 Task: Look for products in the category "Sun Protection & Bug Spray" from Alba Botanica only.
Action: Mouse moved to (287, 138)
Screenshot: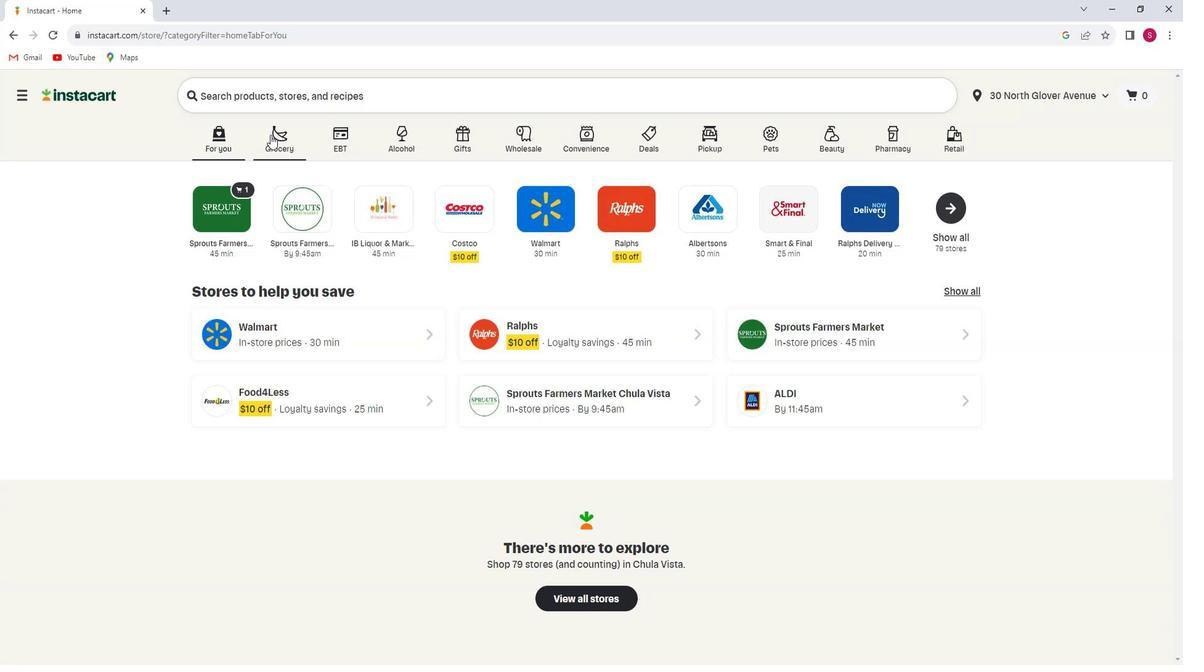 
Action: Mouse pressed left at (287, 138)
Screenshot: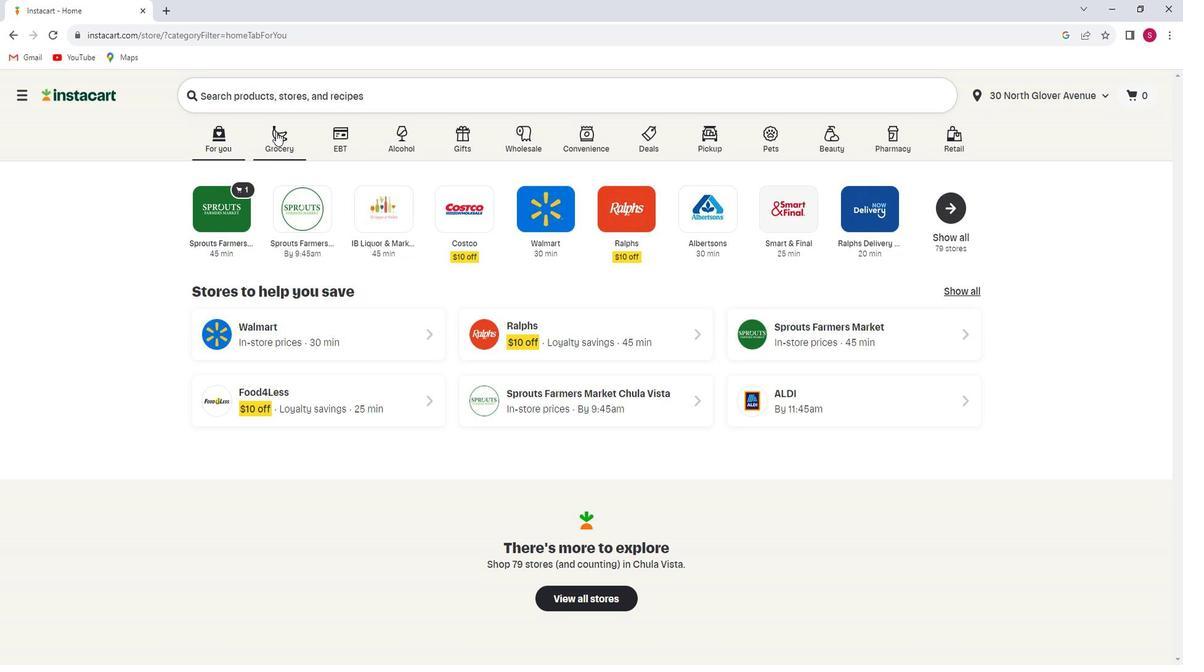 
Action: Mouse moved to (298, 360)
Screenshot: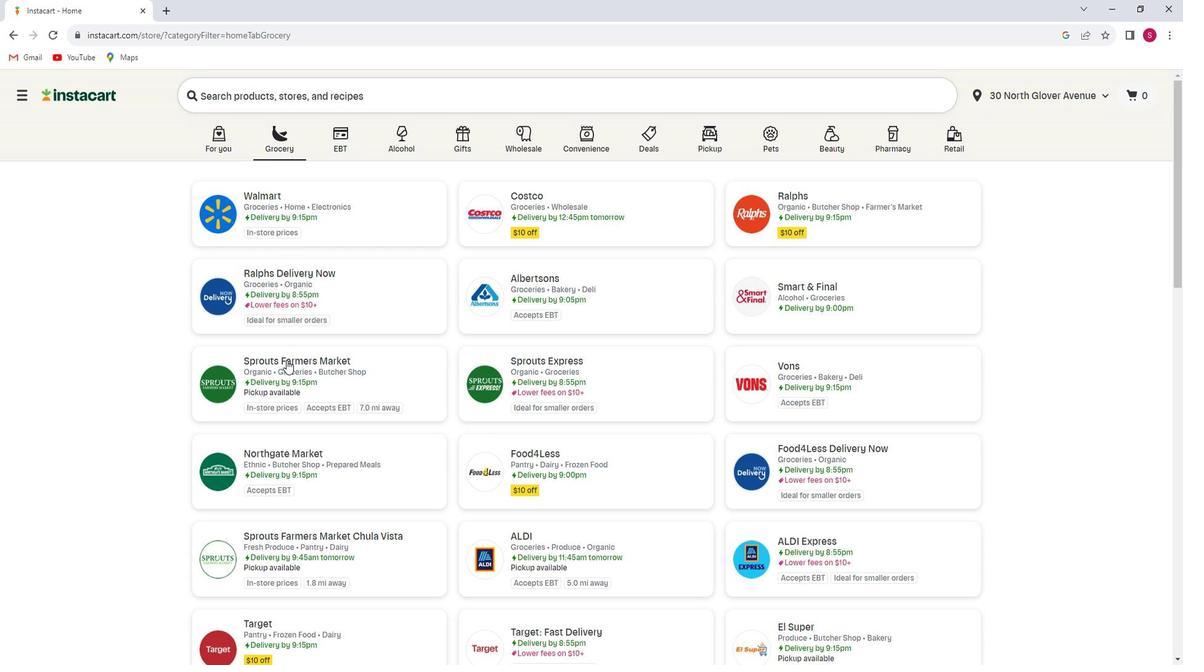 
Action: Mouse pressed left at (298, 360)
Screenshot: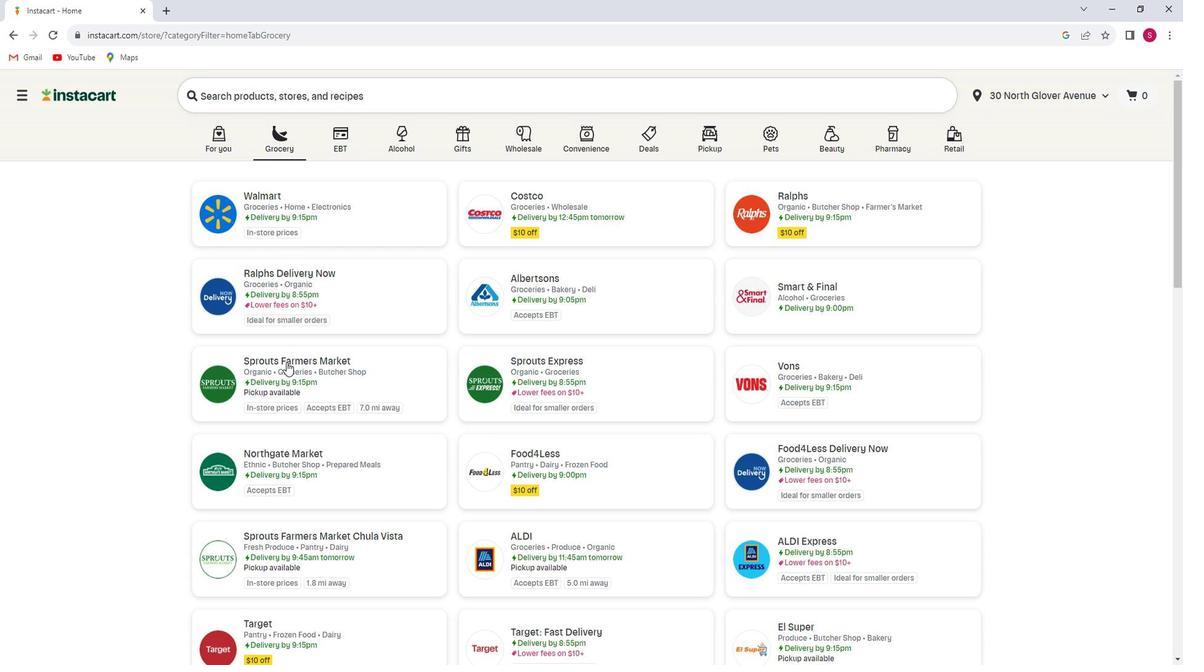 
Action: Mouse moved to (82, 434)
Screenshot: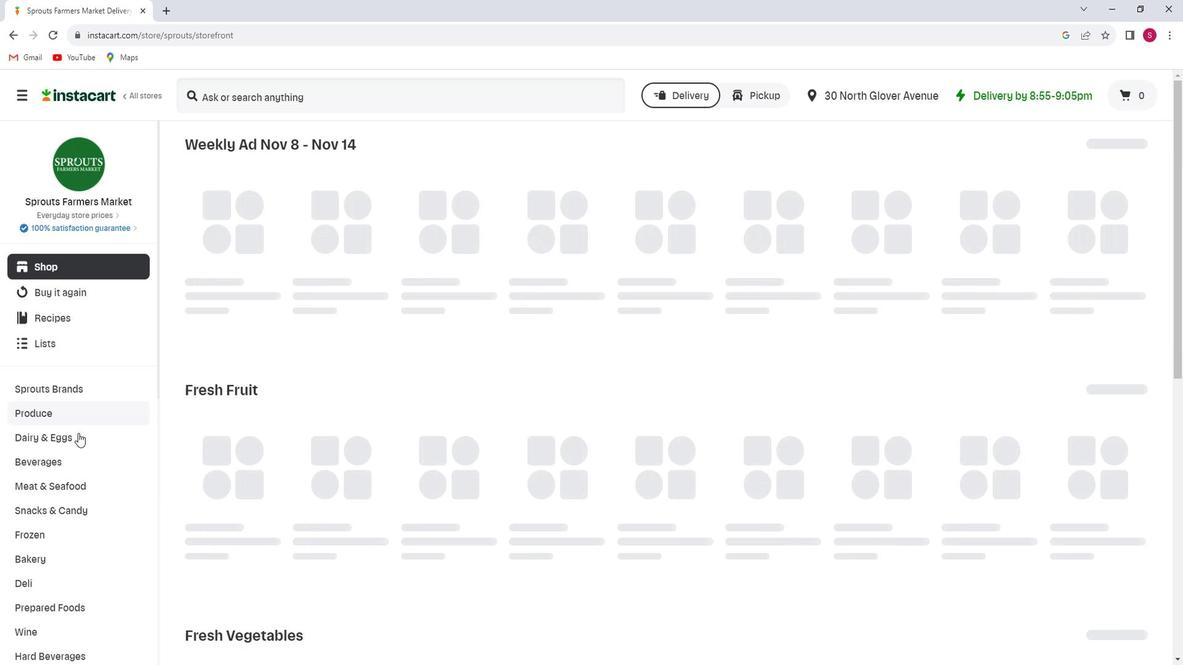 
Action: Mouse scrolled (82, 433) with delta (0, 0)
Screenshot: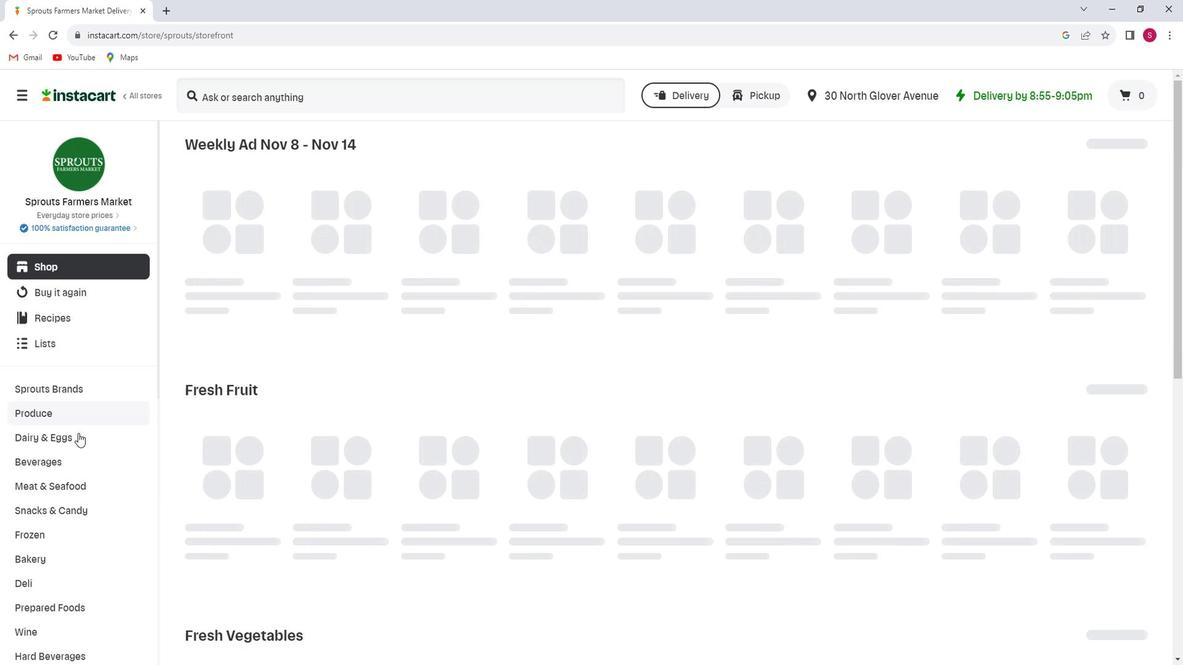 
Action: Mouse scrolled (82, 433) with delta (0, 0)
Screenshot: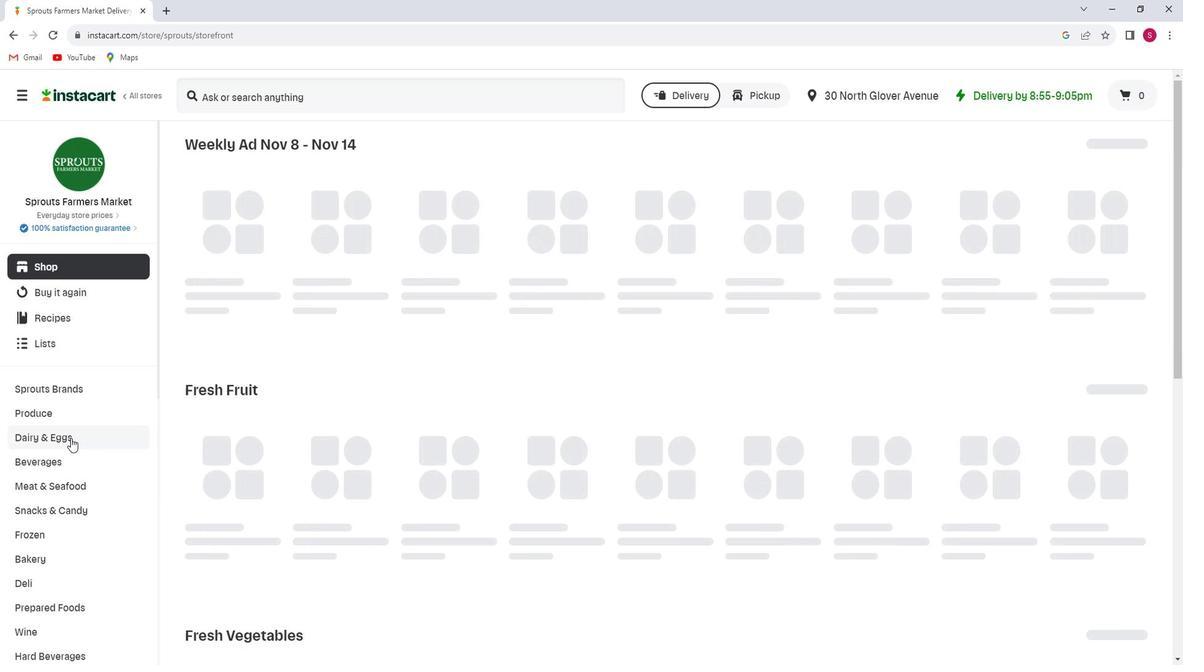 
Action: Mouse scrolled (82, 433) with delta (0, 0)
Screenshot: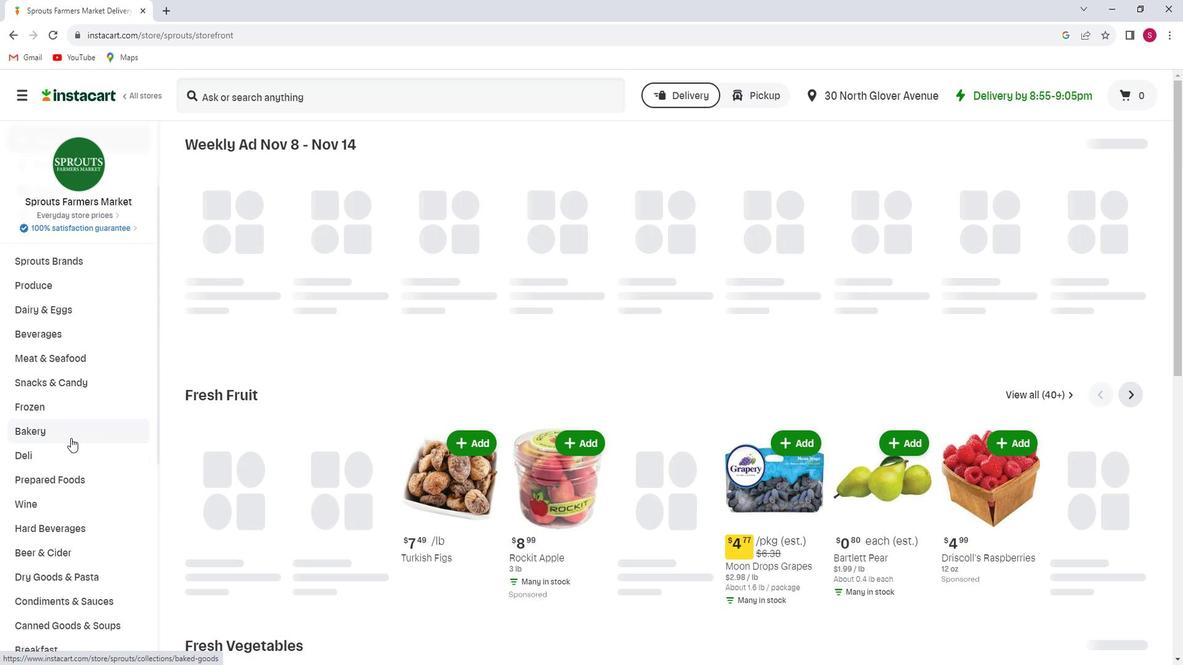 
Action: Mouse scrolled (82, 433) with delta (0, 0)
Screenshot: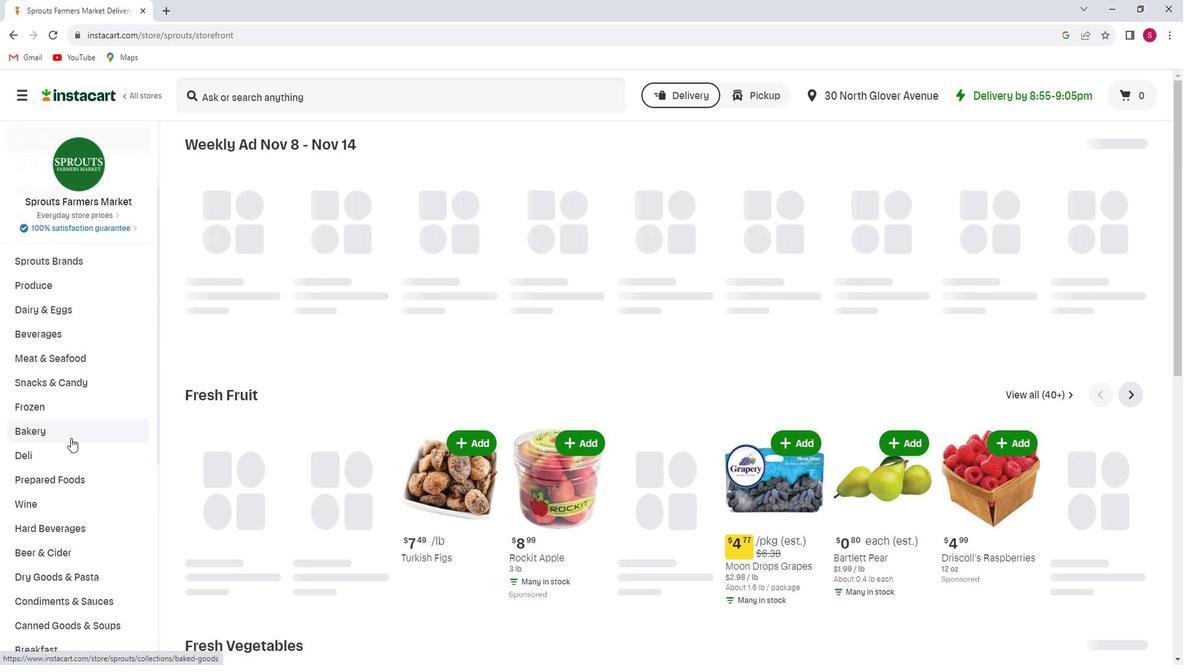 
Action: Mouse scrolled (82, 433) with delta (0, 0)
Screenshot: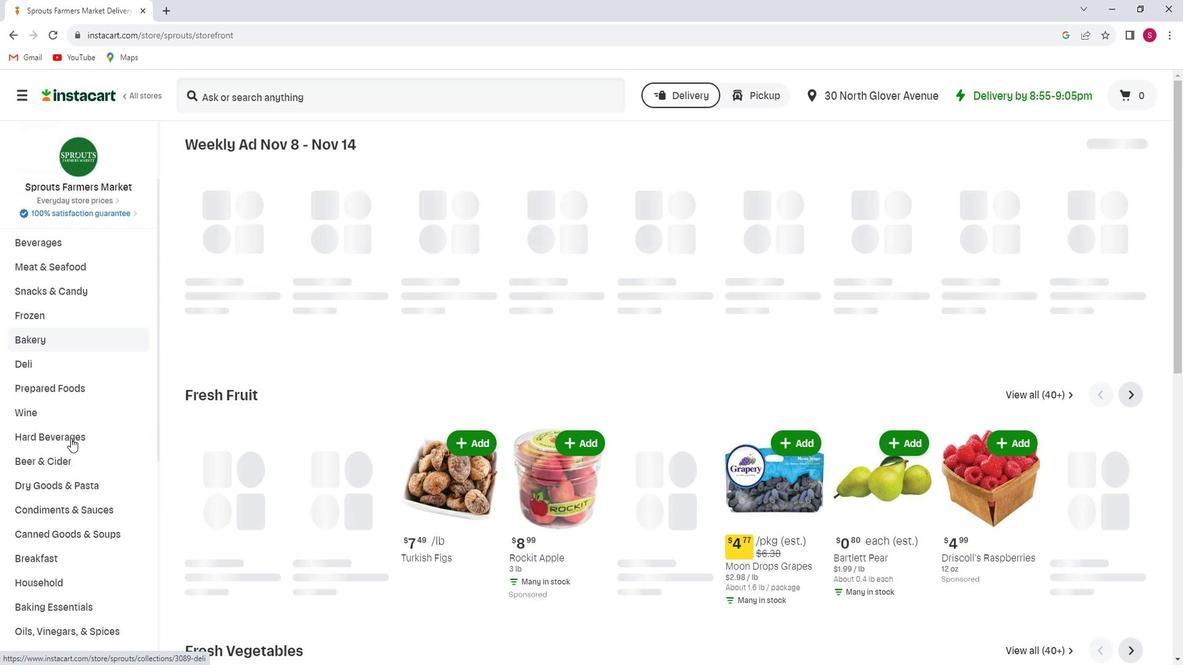 
Action: Mouse scrolled (82, 433) with delta (0, 0)
Screenshot: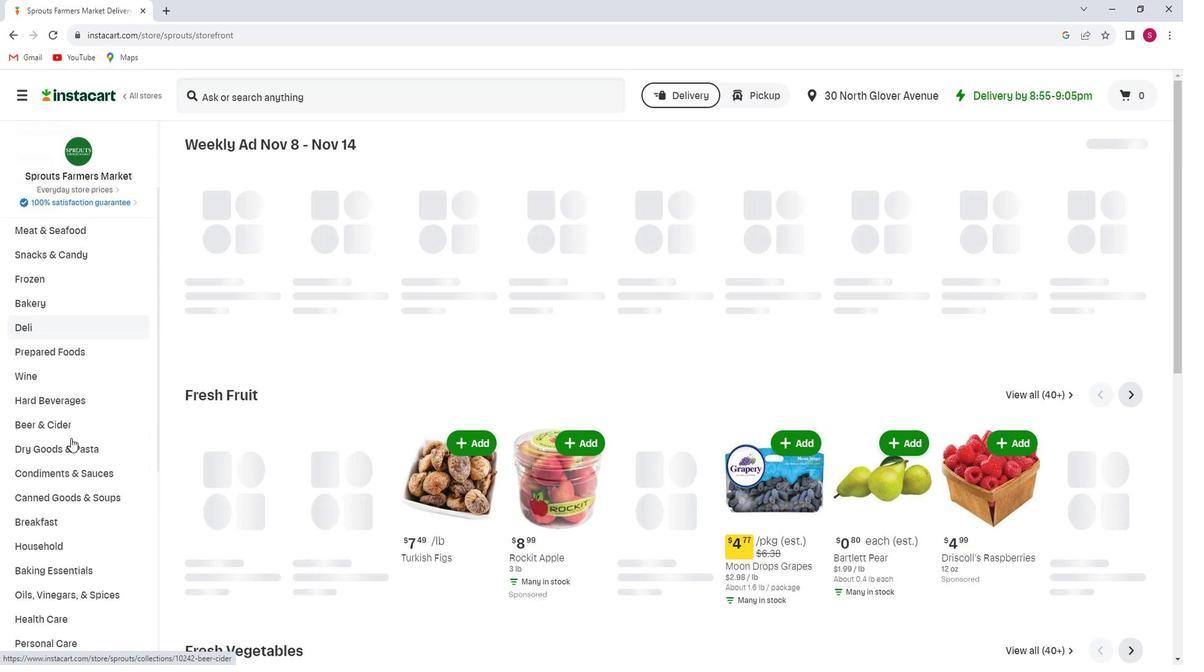 
Action: Mouse scrolled (82, 433) with delta (0, 0)
Screenshot: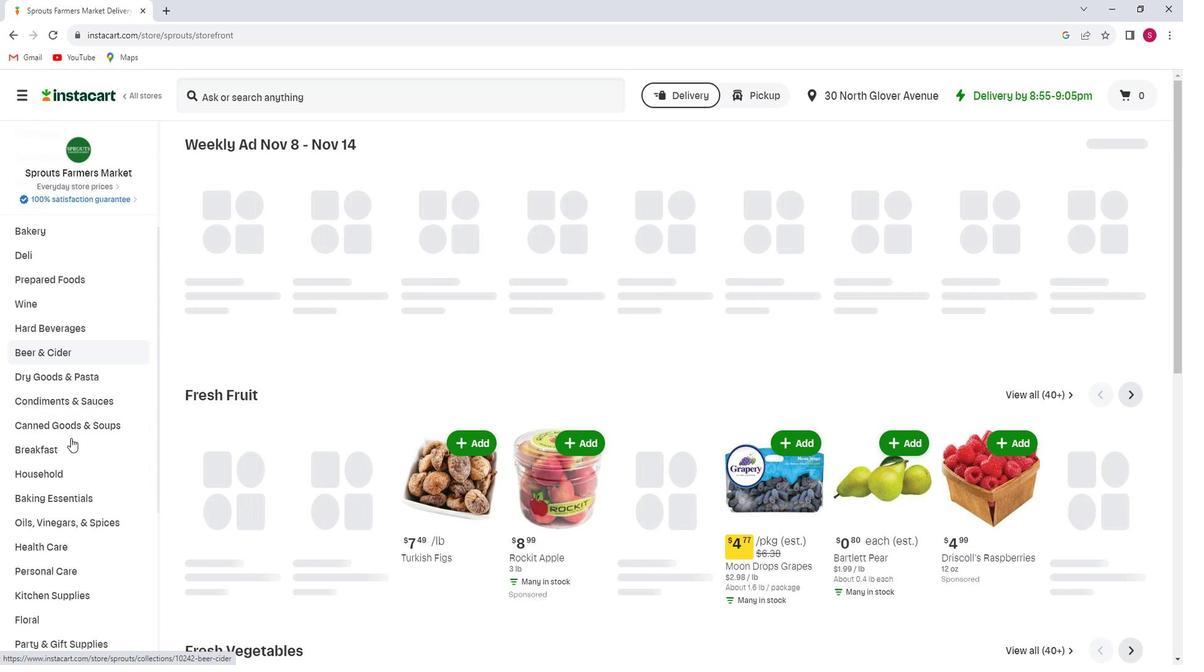 
Action: Mouse scrolled (82, 433) with delta (0, 0)
Screenshot: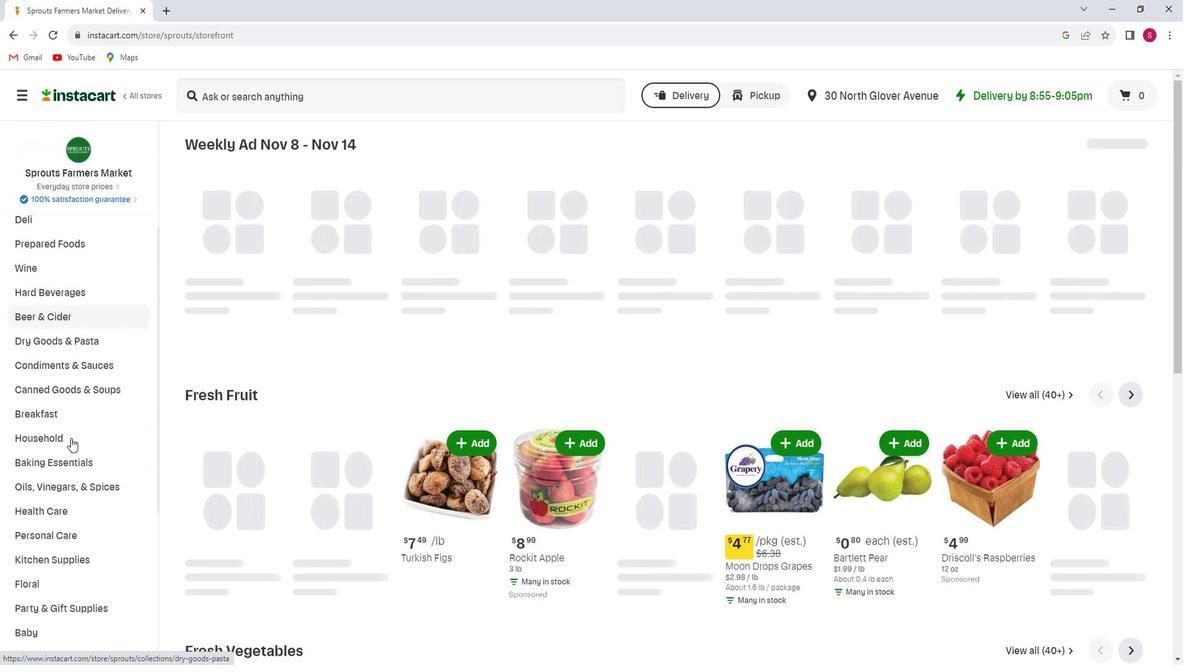
Action: Mouse moved to (105, 388)
Screenshot: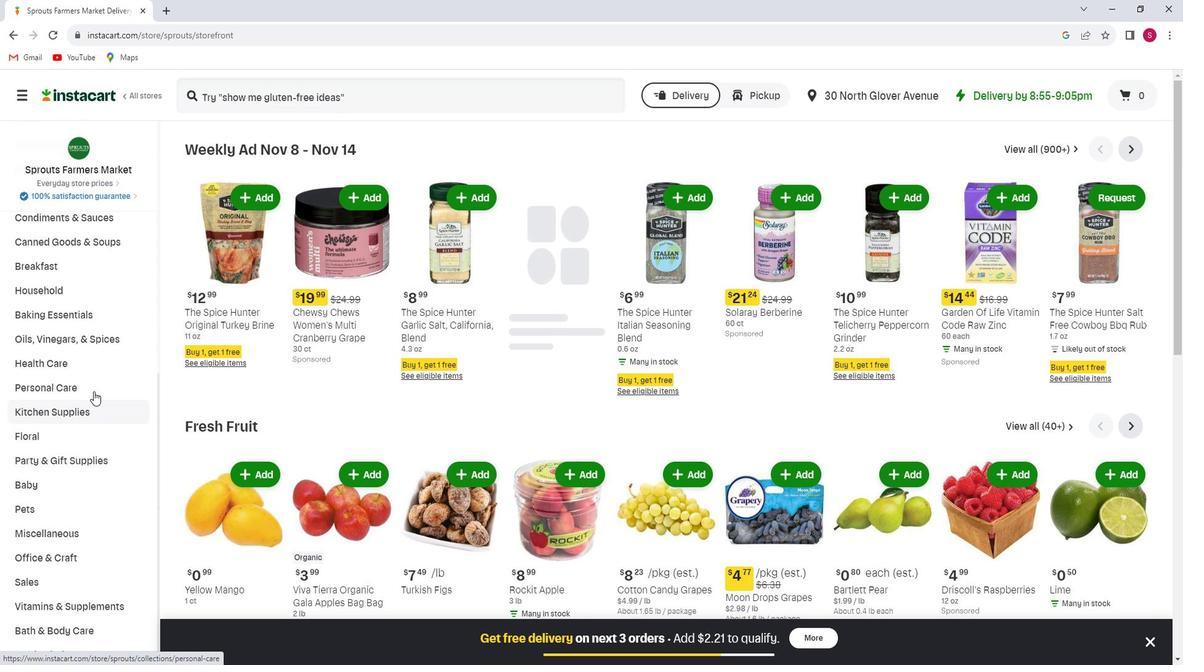 
Action: Mouse pressed left at (105, 388)
Screenshot: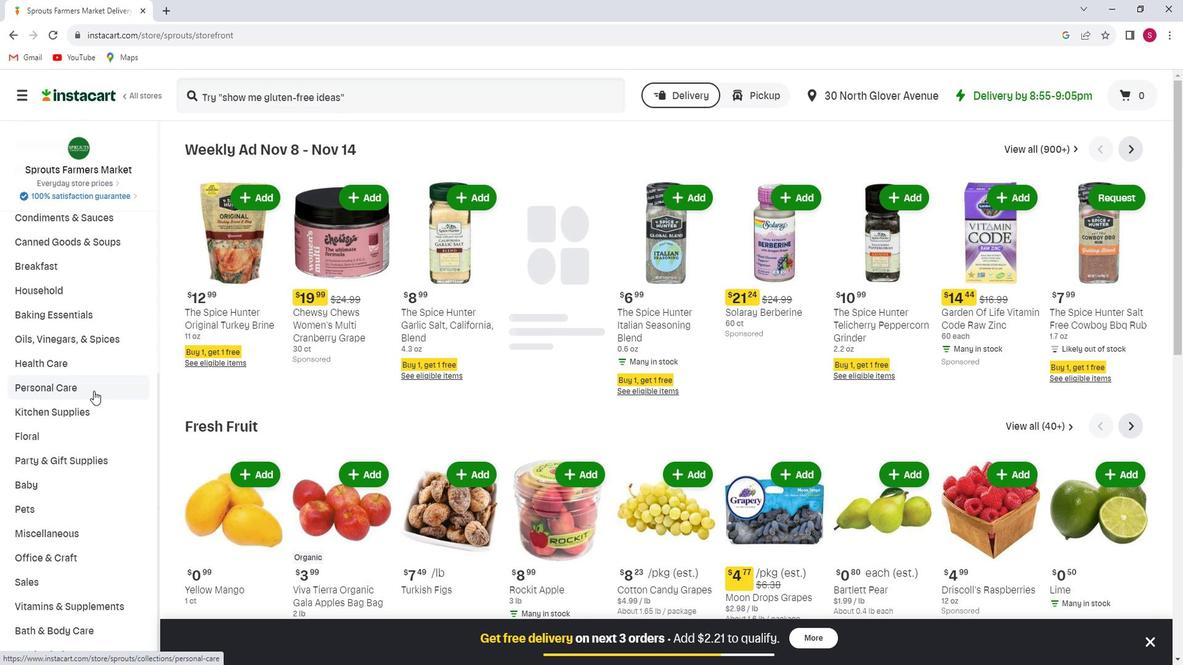 
Action: Mouse moved to (968, 190)
Screenshot: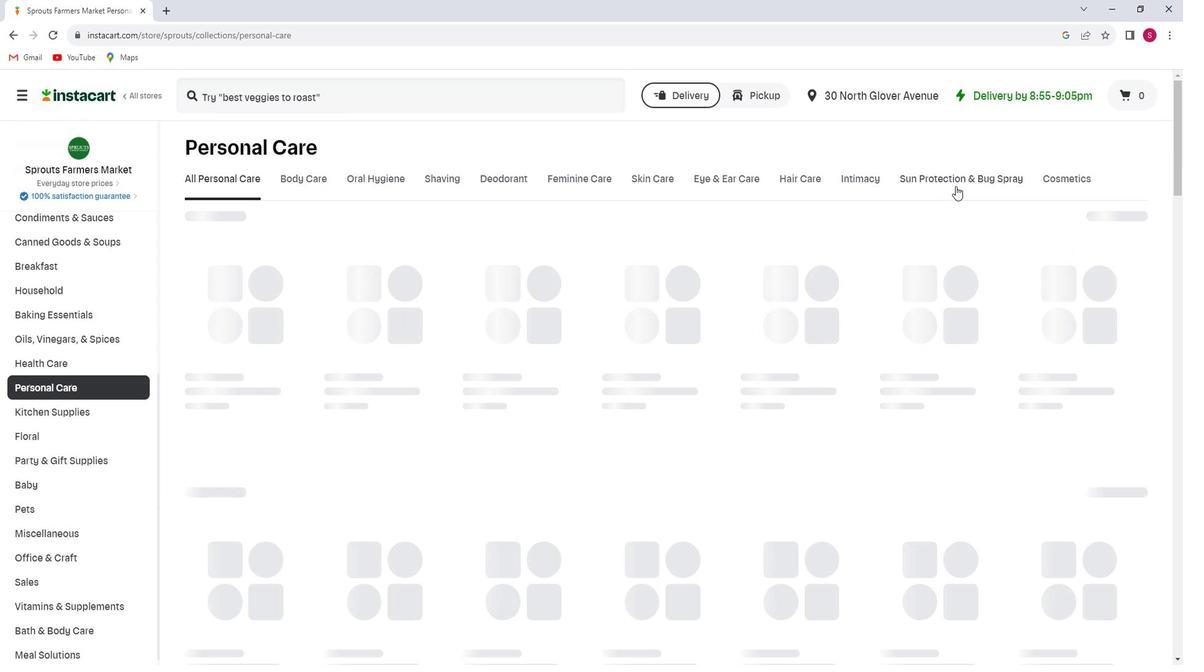 
Action: Mouse pressed left at (968, 190)
Screenshot: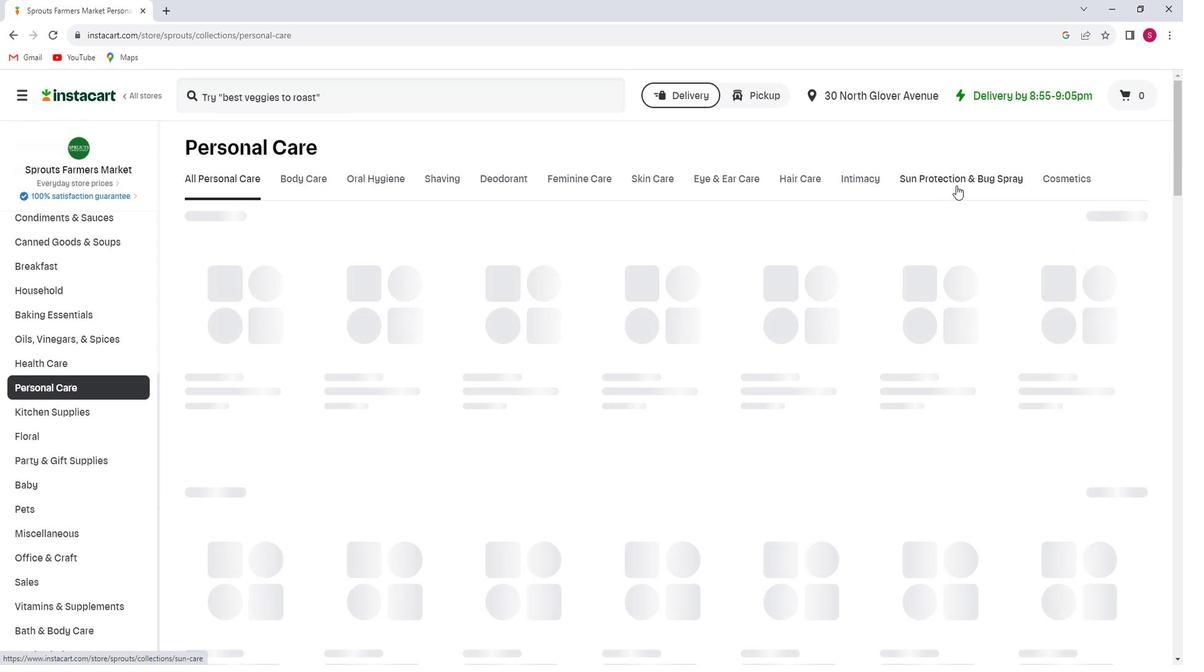 
Action: Mouse moved to (303, 288)
Screenshot: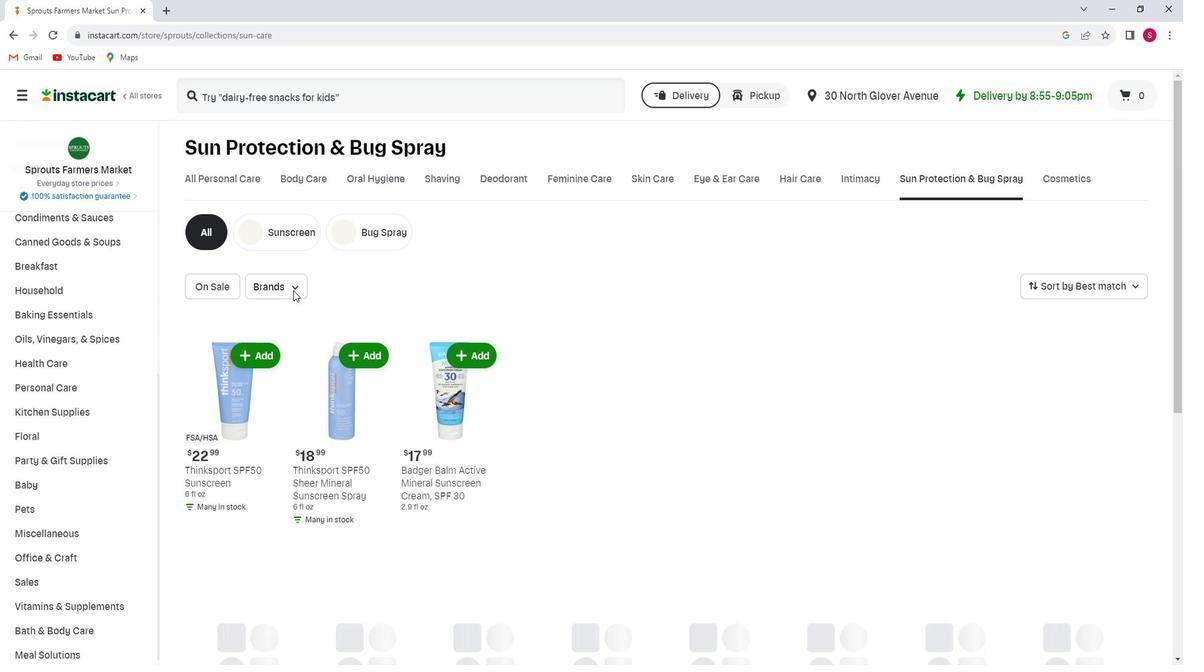 
Action: Mouse pressed left at (303, 288)
Screenshot: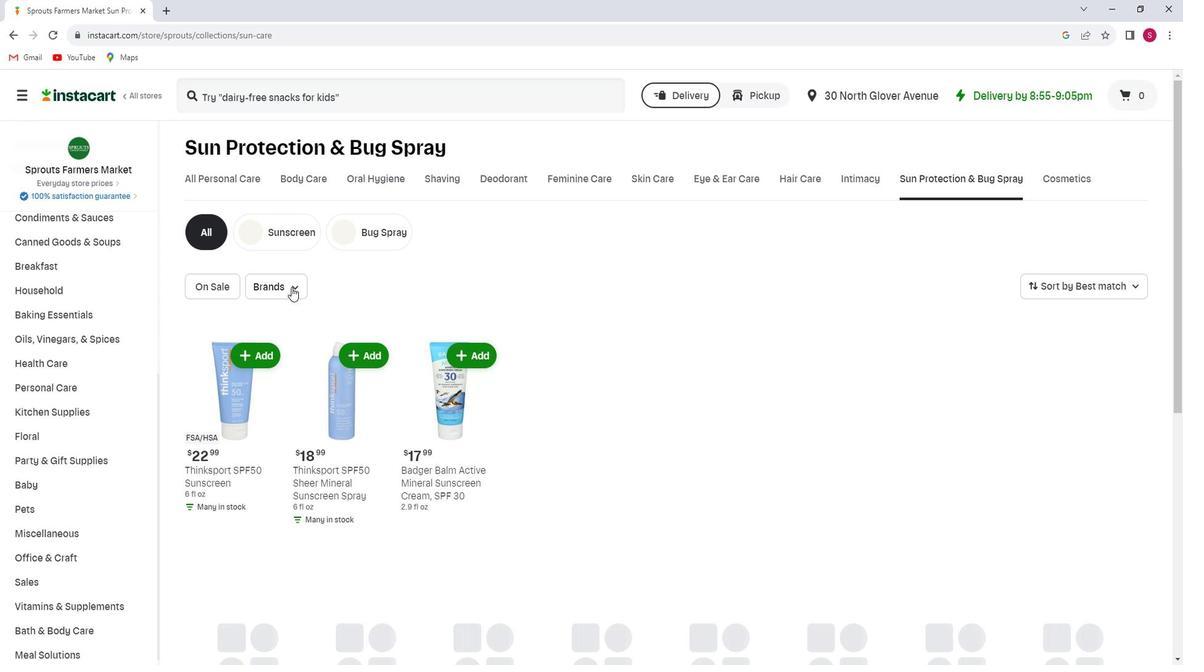 
Action: Mouse moved to (286, 350)
Screenshot: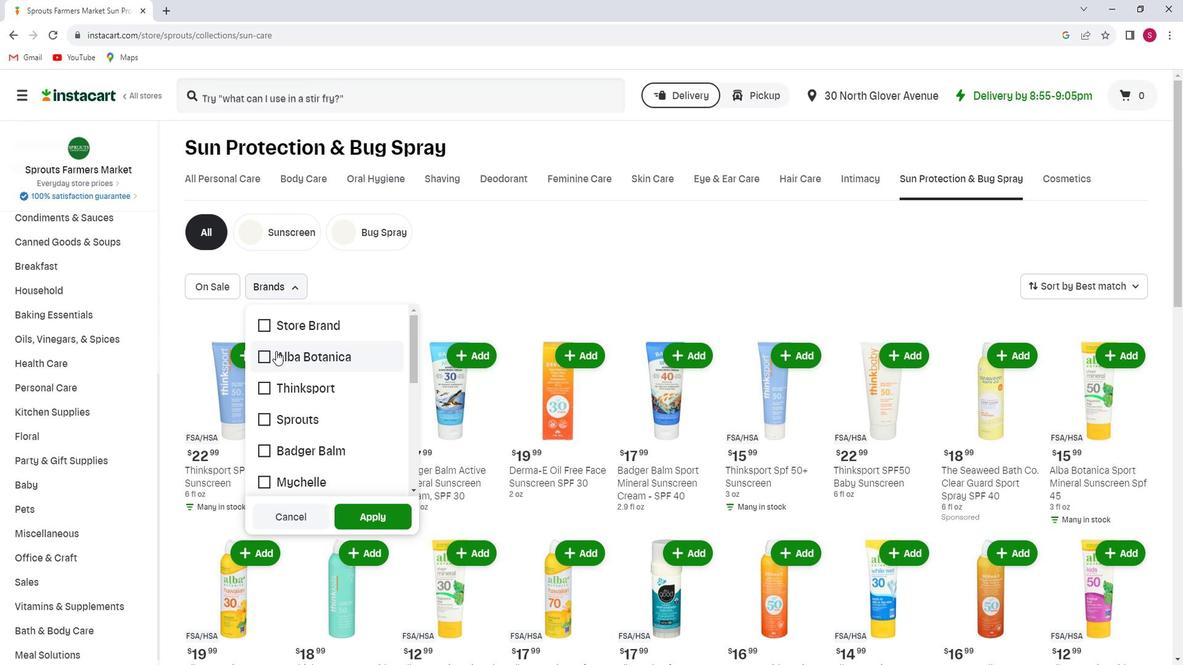 
Action: Mouse pressed left at (286, 350)
Screenshot: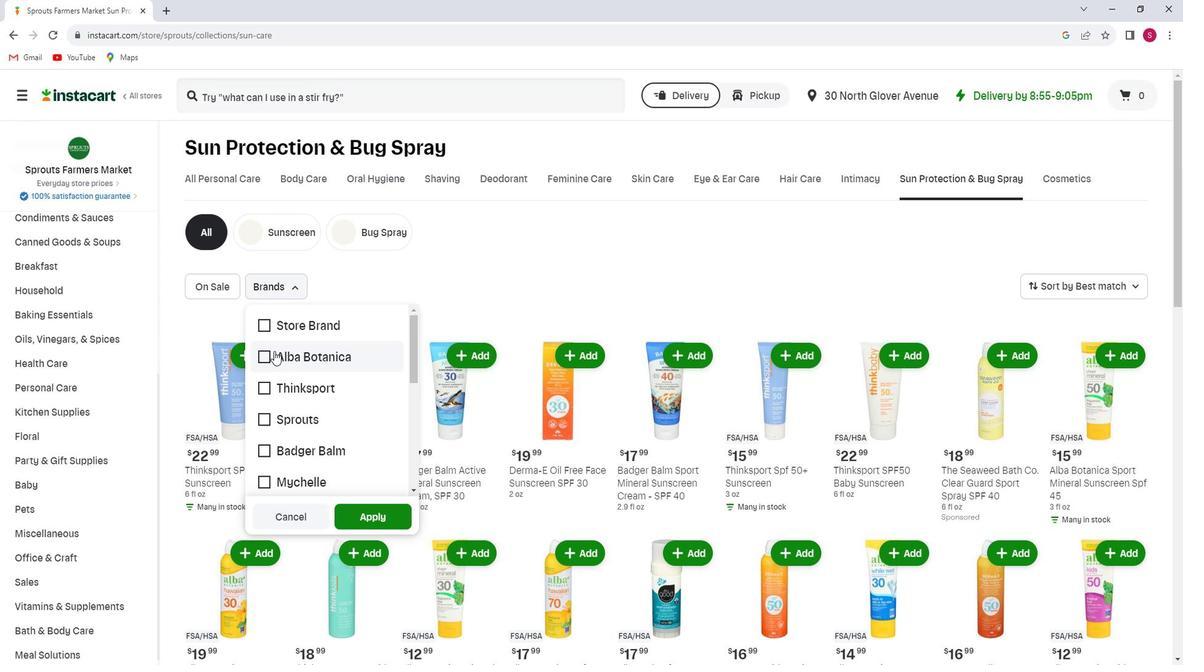 
Action: Mouse moved to (379, 511)
Screenshot: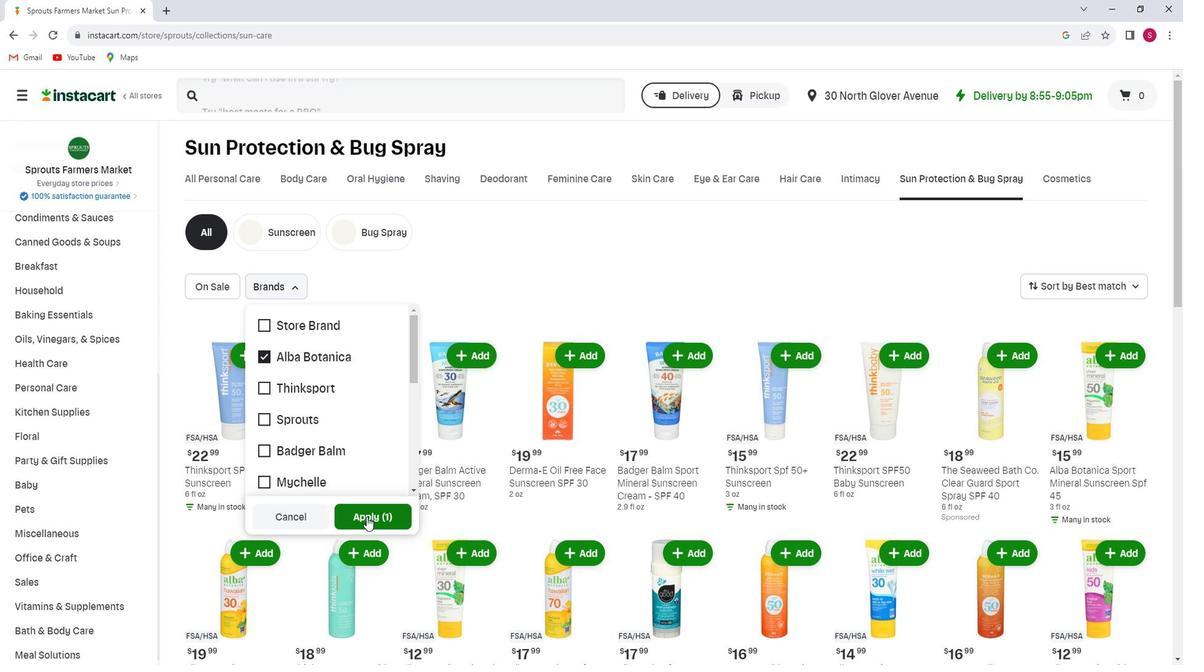 
Action: Mouse pressed left at (379, 511)
Screenshot: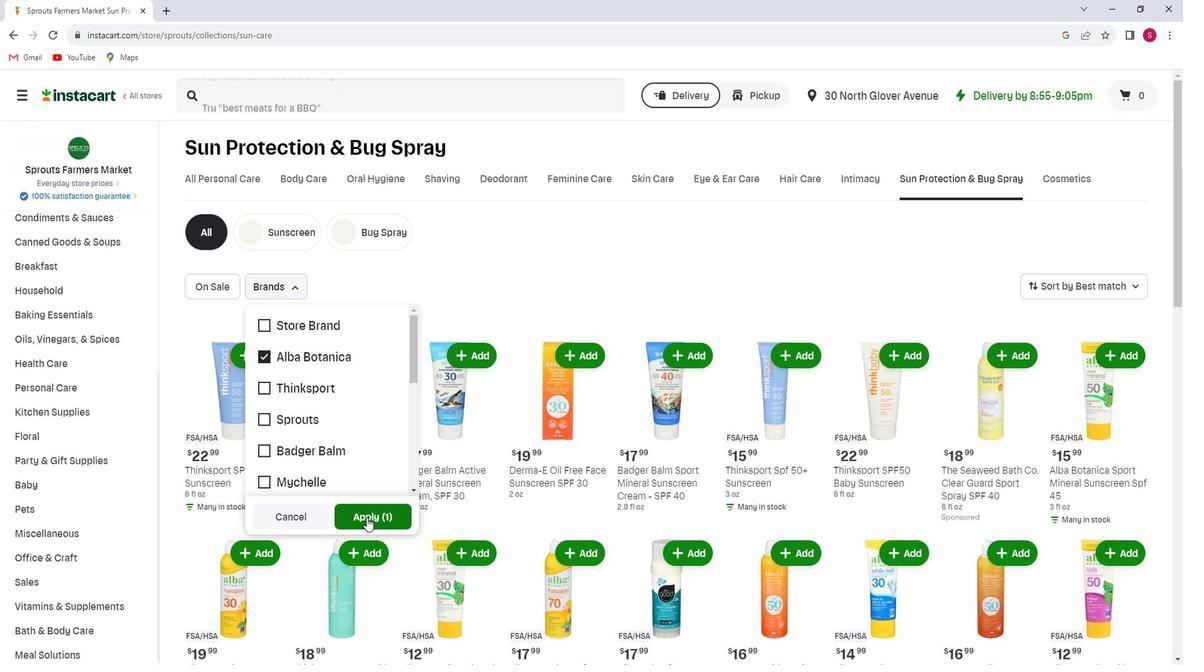 
